 Task: Change "Digital TV Standard" in MPEG transport stream demuxer to "T-DMB".
Action: Mouse moved to (109, 15)
Screenshot: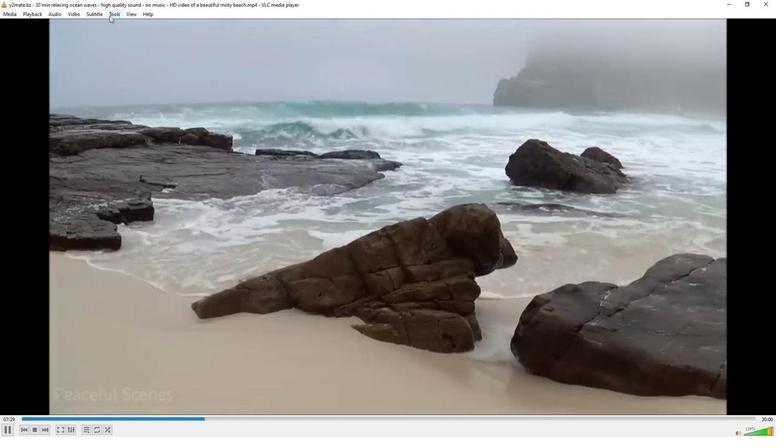 
Action: Mouse pressed left at (109, 15)
Screenshot: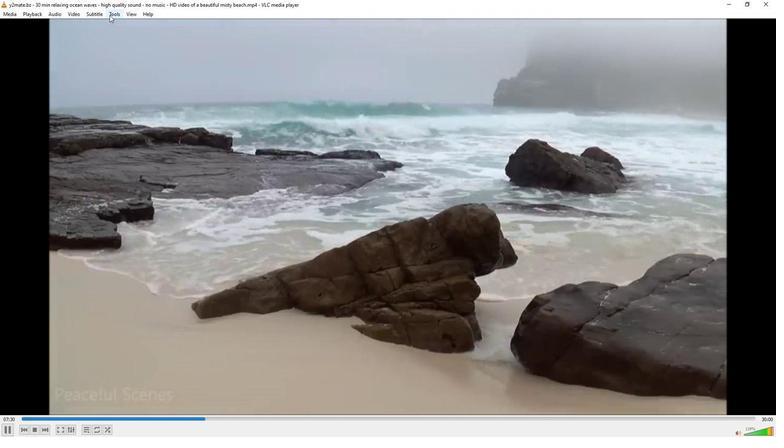 
Action: Mouse moved to (130, 109)
Screenshot: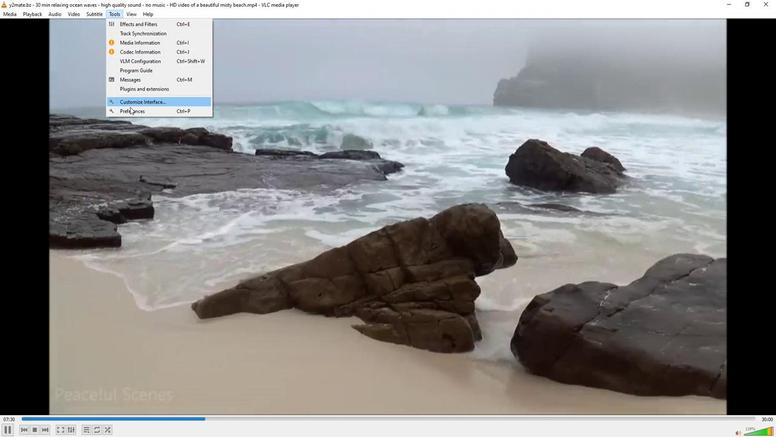 
Action: Mouse pressed left at (130, 109)
Screenshot: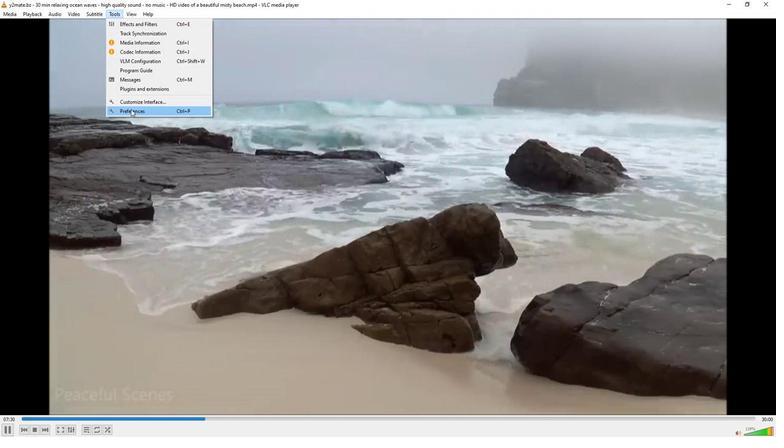 
Action: Mouse moved to (218, 342)
Screenshot: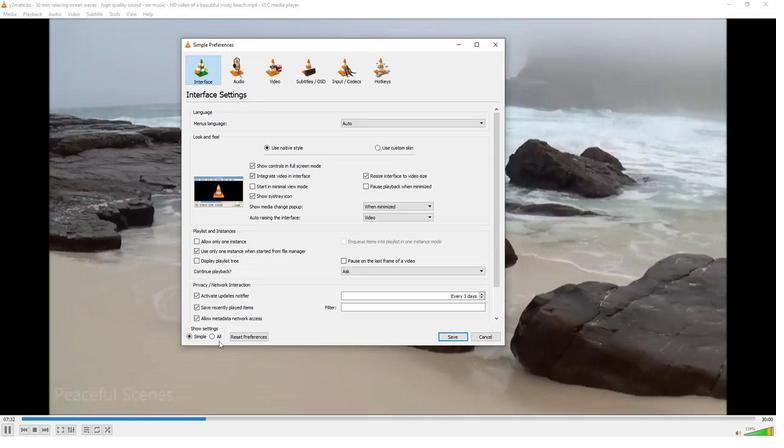 
Action: Mouse pressed left at (218, 342)
Screenshot: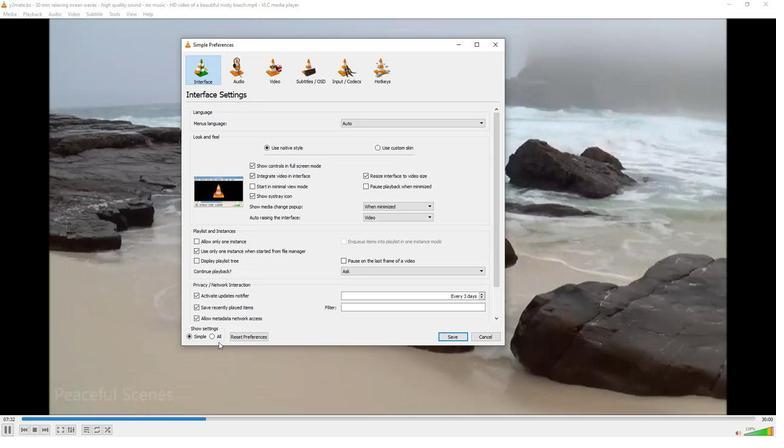 
Action: Mouse moved to (216, 334)
Screenshot: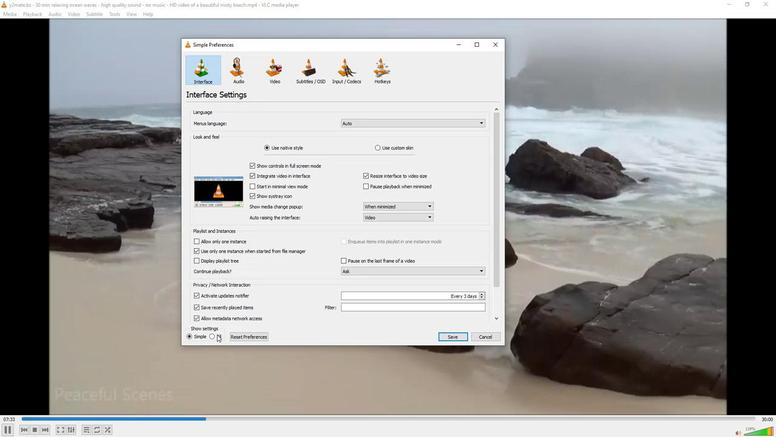 
Action: Mouse pressed left at (216, 334)
Screenshot: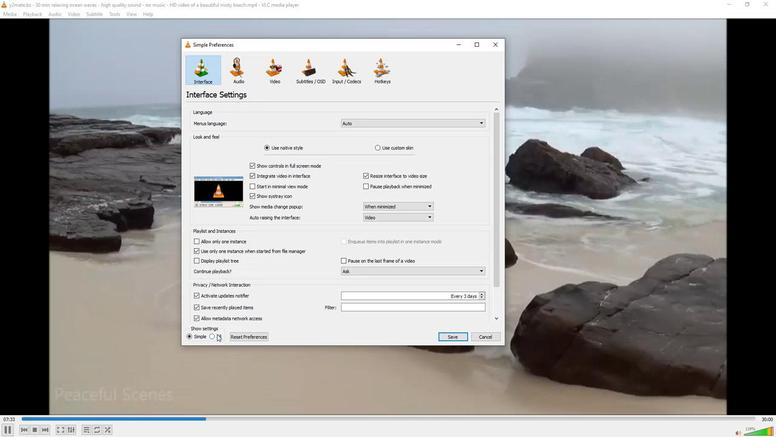 
Action: Mouse moved to (202, 221)
Screenshot: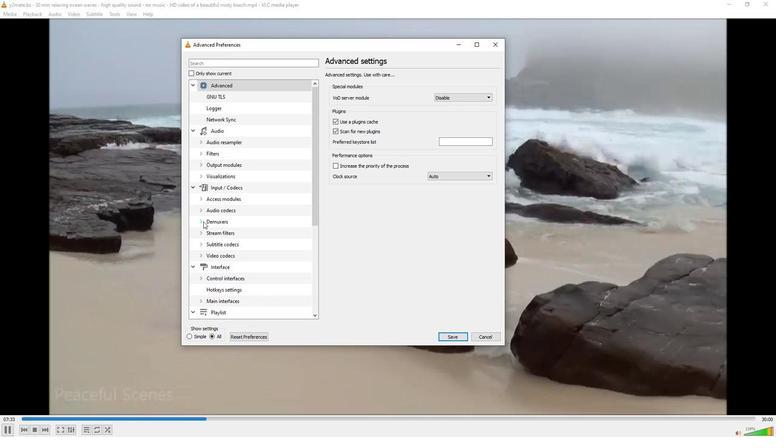 
Action: Mouse pressed left at (202, 221)
Screenshot: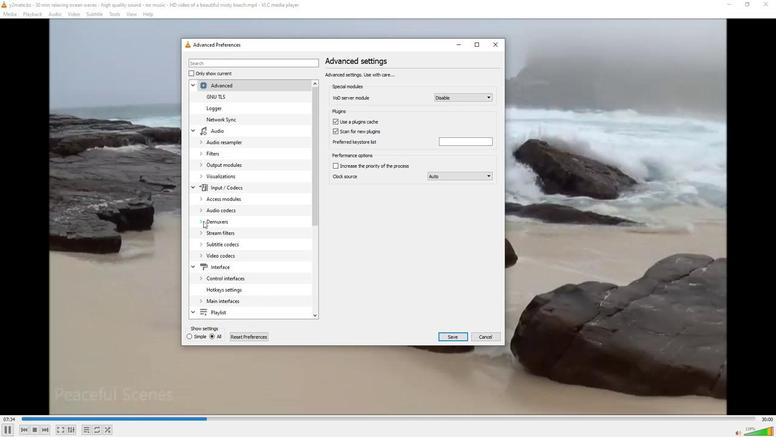 
Action: Mouse moved to (223, 279)
Screenshot: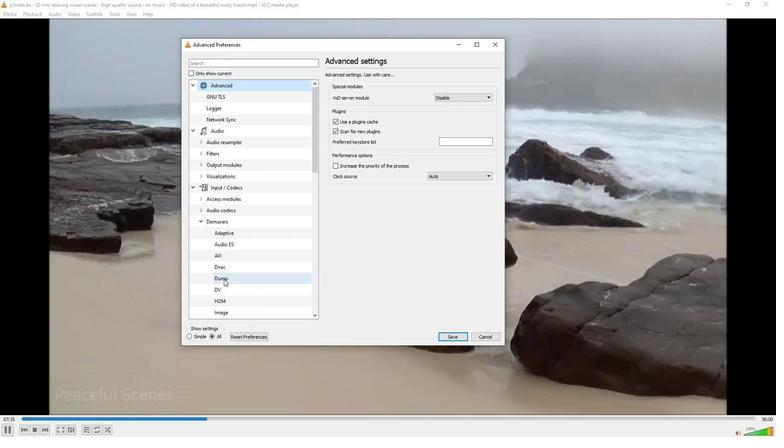 
Action: Mouse scrolled (223, 278) with delta (0, 0)
Screenshot: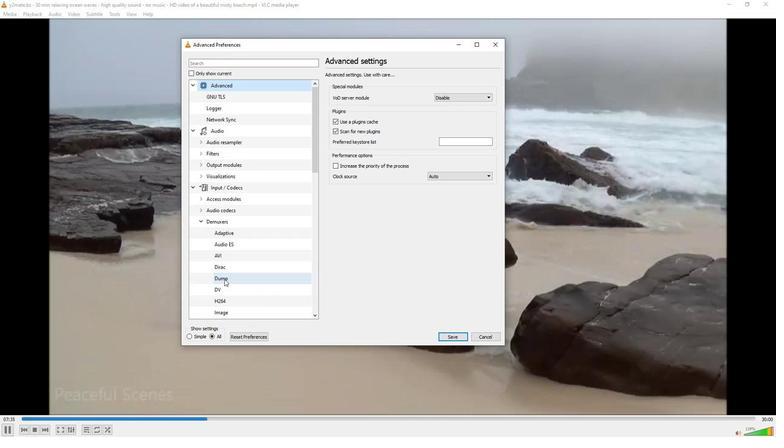 
Action: Mouse moved to (224, 281)
Screenshot: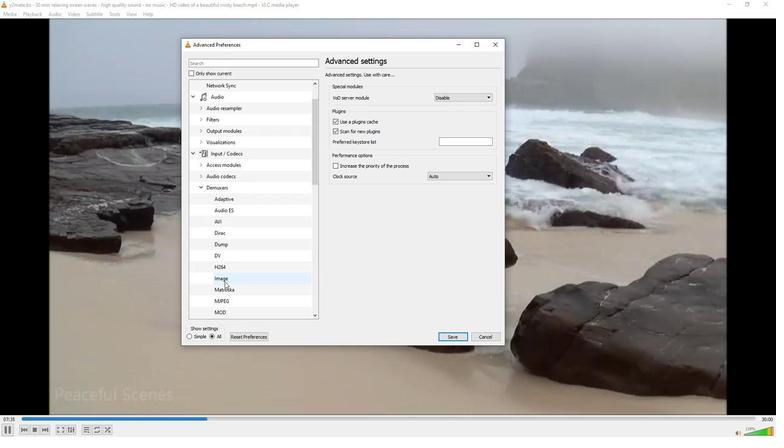 
Action: Mouse scrolled (224, 281) with delta (0, 0)
Screenshot: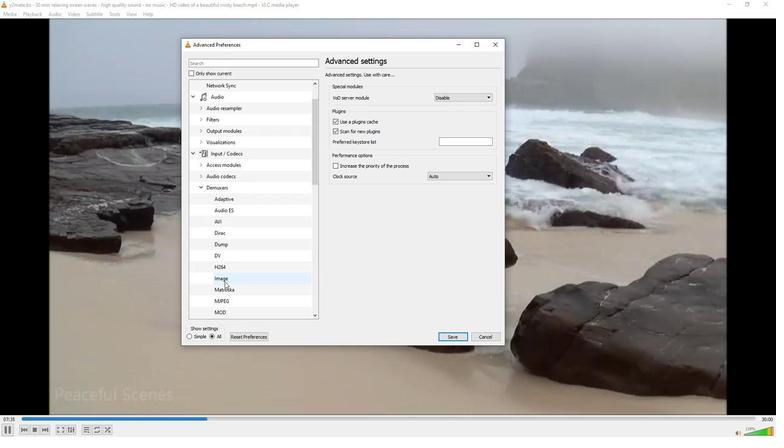 
Action: Mouse moved to (236, 300)
Screenshot: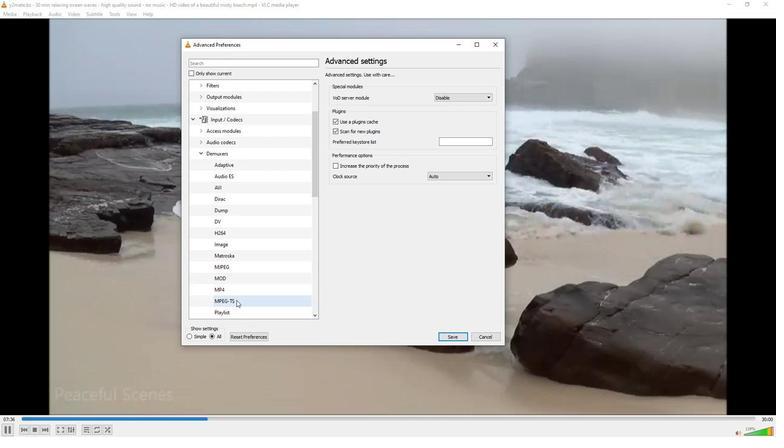 
Action: Mouse pressed left at (236, 300)
Screenshot: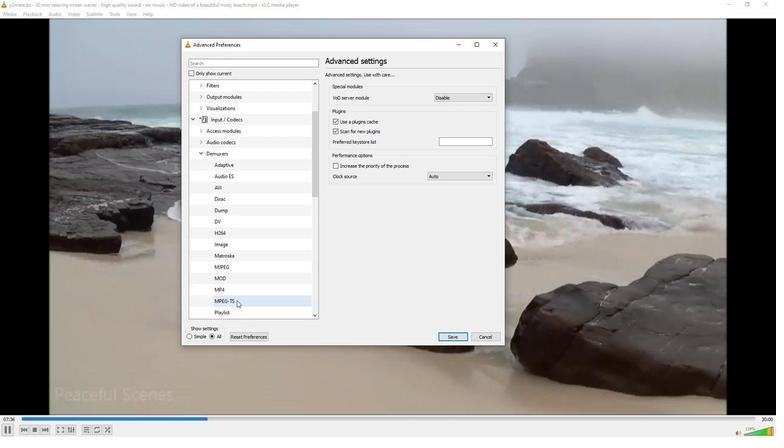 
Action: Mouse moved to (483, 87)
Screenshot: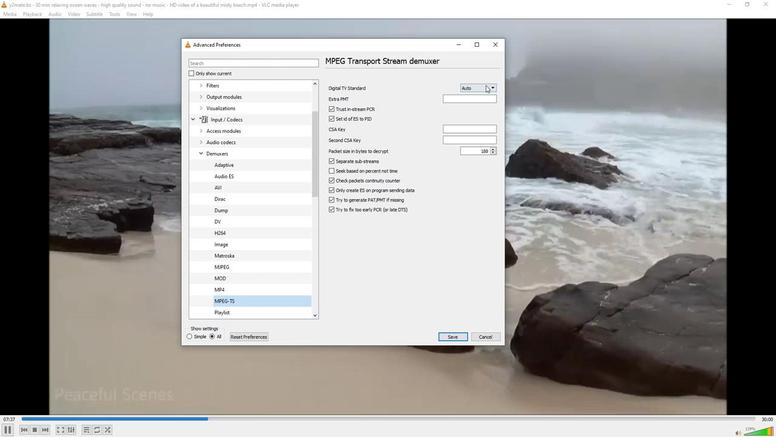 
Action: Mouse pressed left at (483, 87)
Screenshot: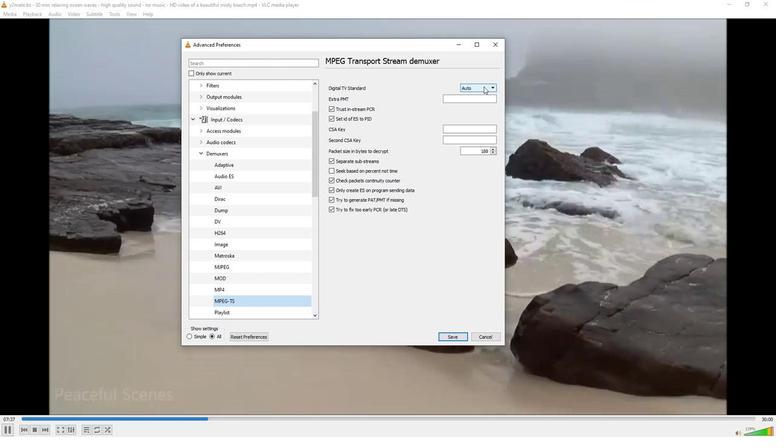 
Action: Mouse moved to (468, 122)
Screenshot: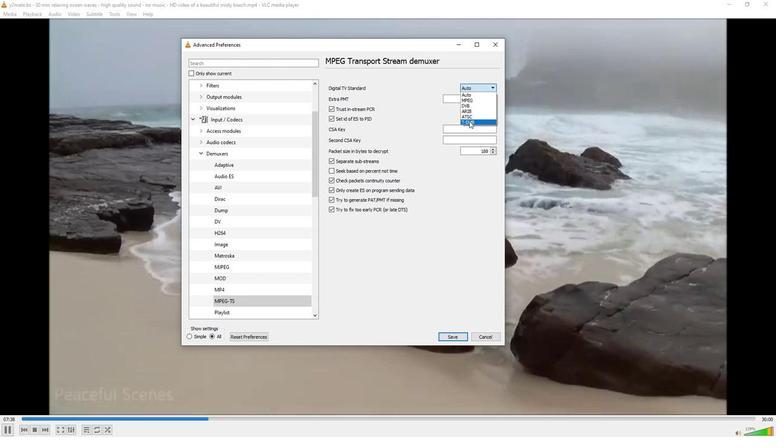 
Action: Mouse pressed left at (468, 122)
Screenshot: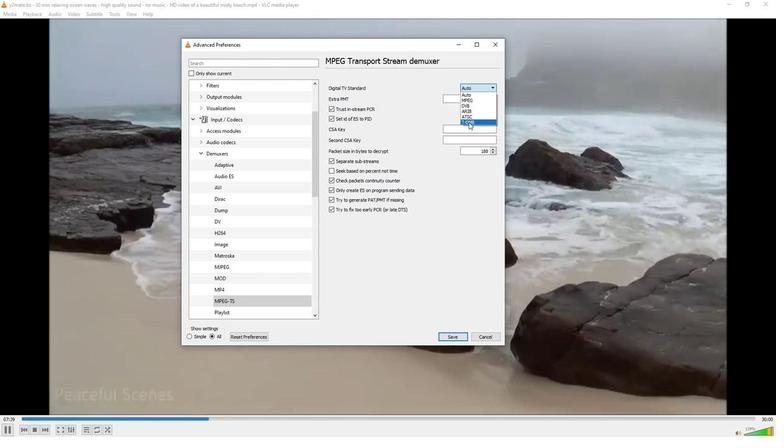 
